 Task: Manage the "Related record list" page variations in the site builder.
Action: Mouse moved to (960, 74)
Screenshot: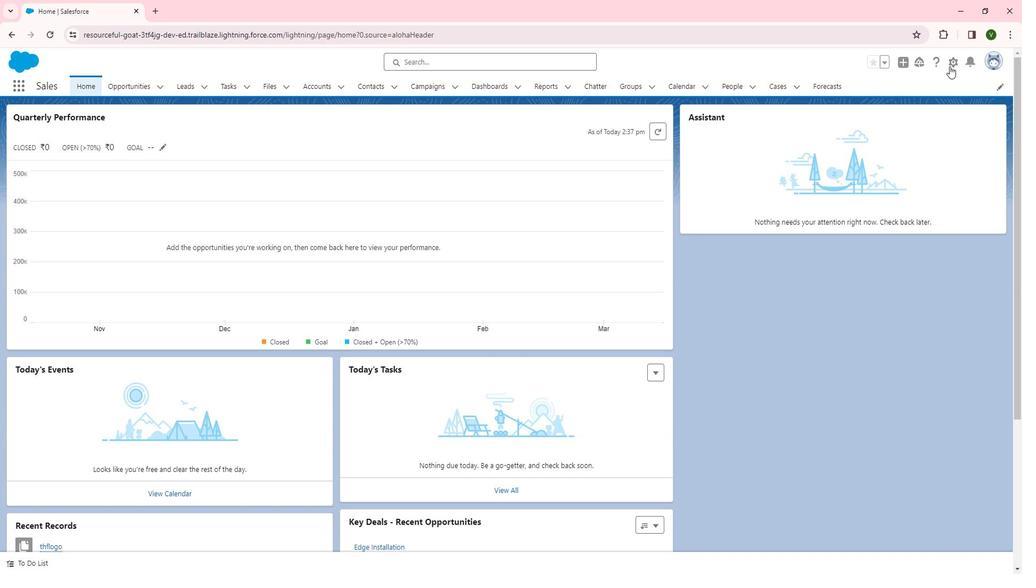 
Action: Mouse pressed left at (960, 74)
Screenshot: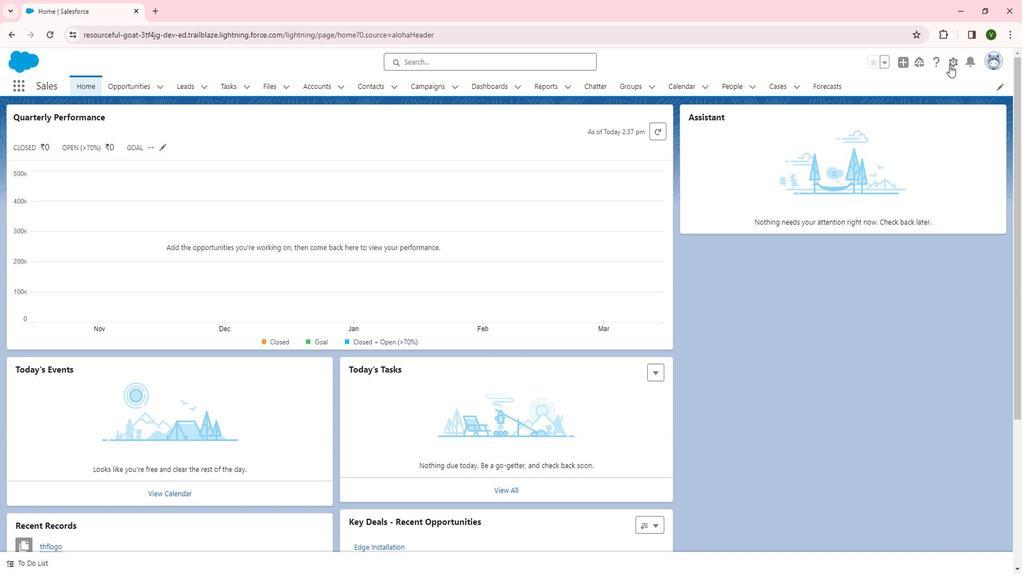 
Action: Mouse moved to (919, 105)
Screenshot: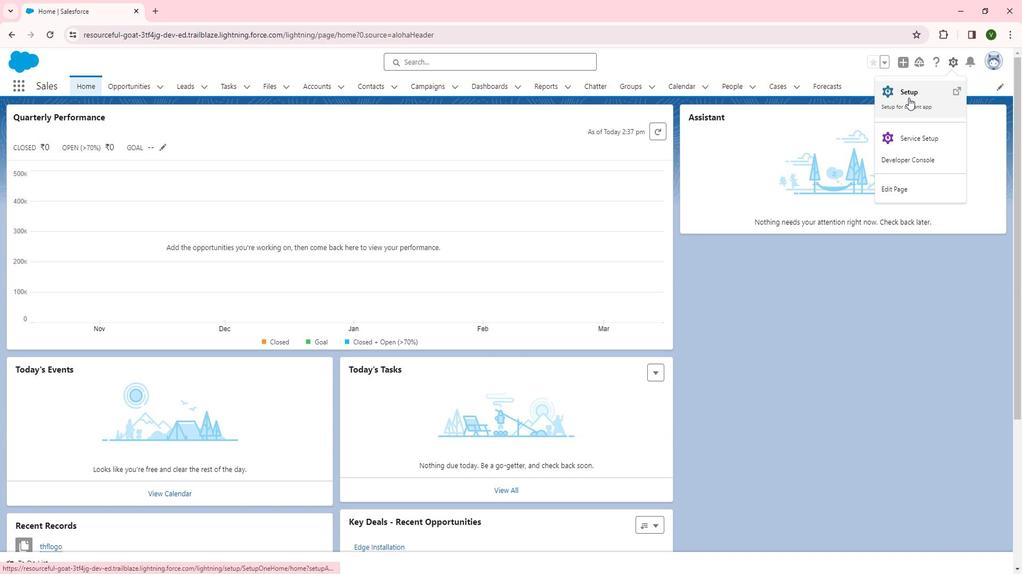 
Action: Mouse pressed left at (919, 105)
Screenshot: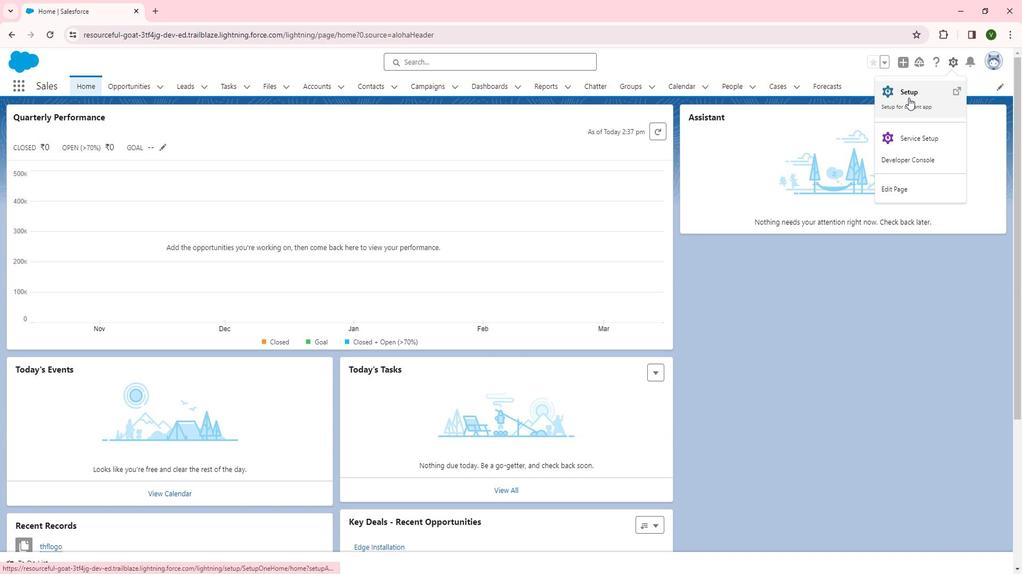 
Action: Mouse moved to (40, 434)
Screenshot: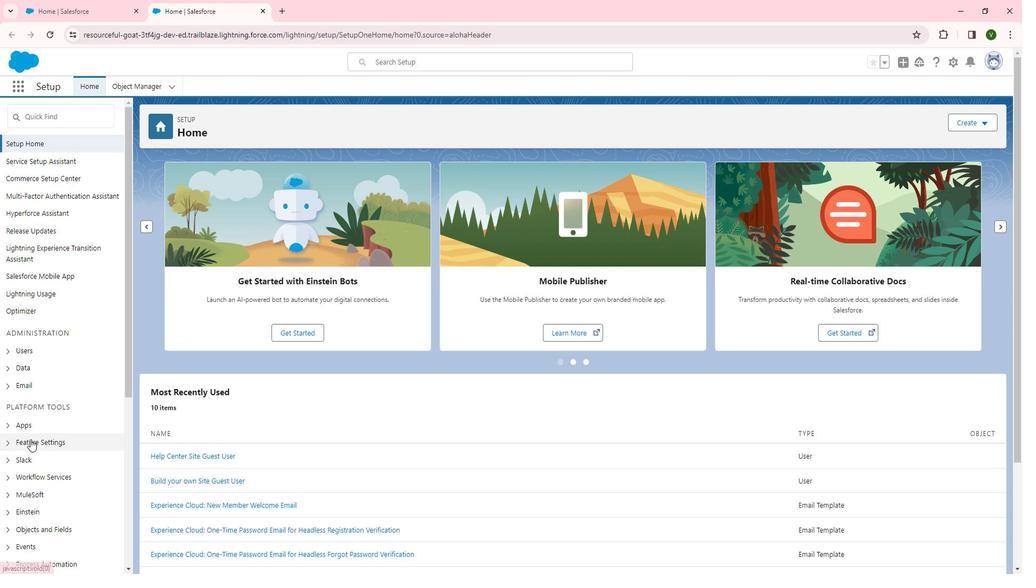 
Action: Mouse pressed left at (40, 434)
Screenshot: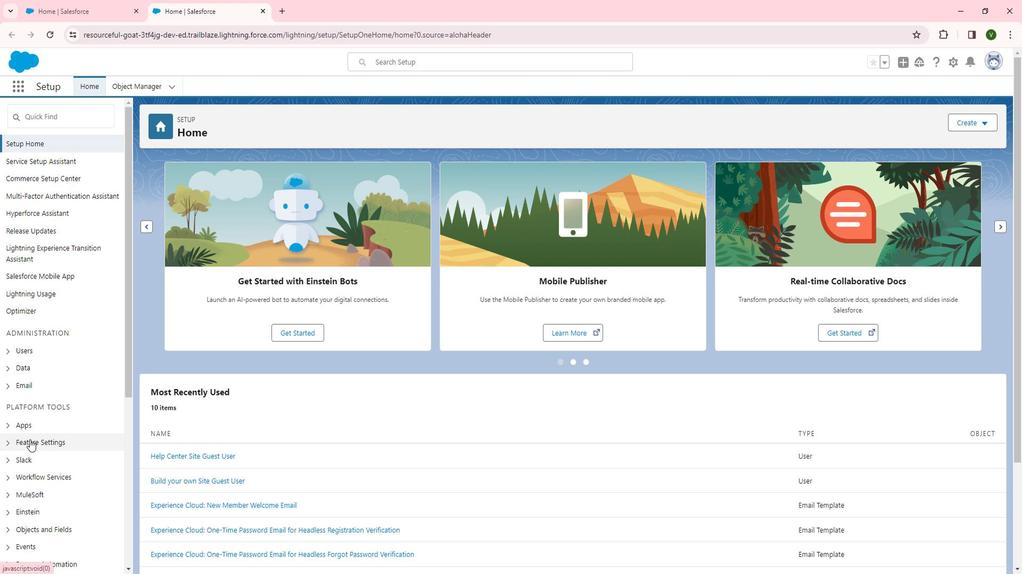 
Action: Mouse scrolled (40, 434) with delta (0, 0)
Screenshot: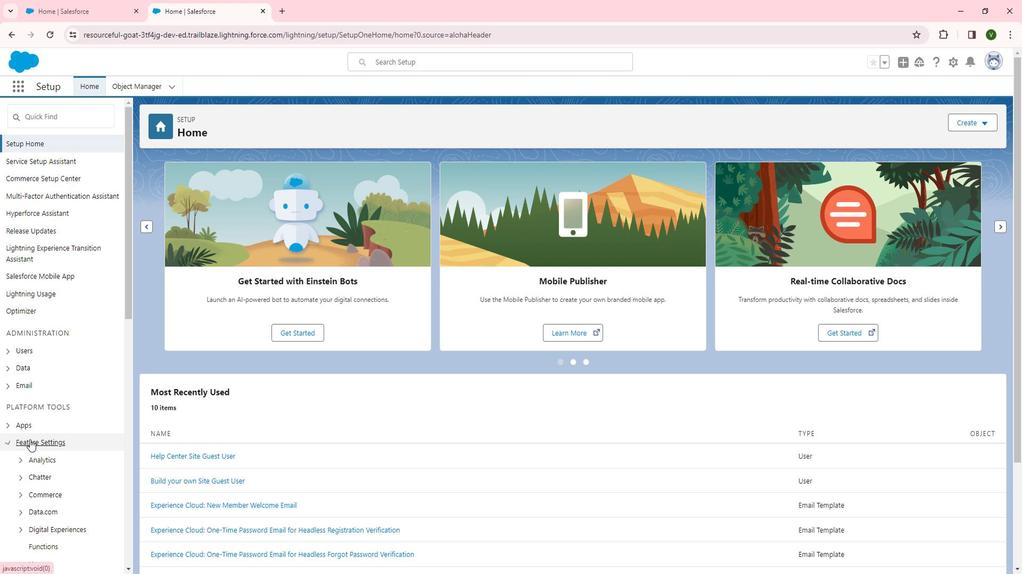 
Action: Mouse moved to (43, 434)
Screenshot: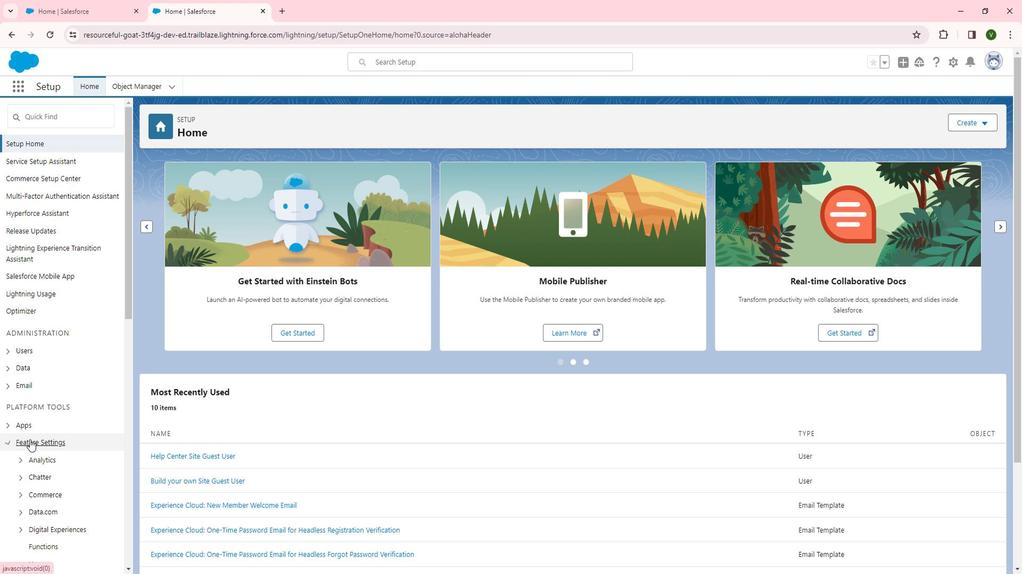 
Action: Mouse scrolled (43, 434) with delta (0, 0)
Screenshot: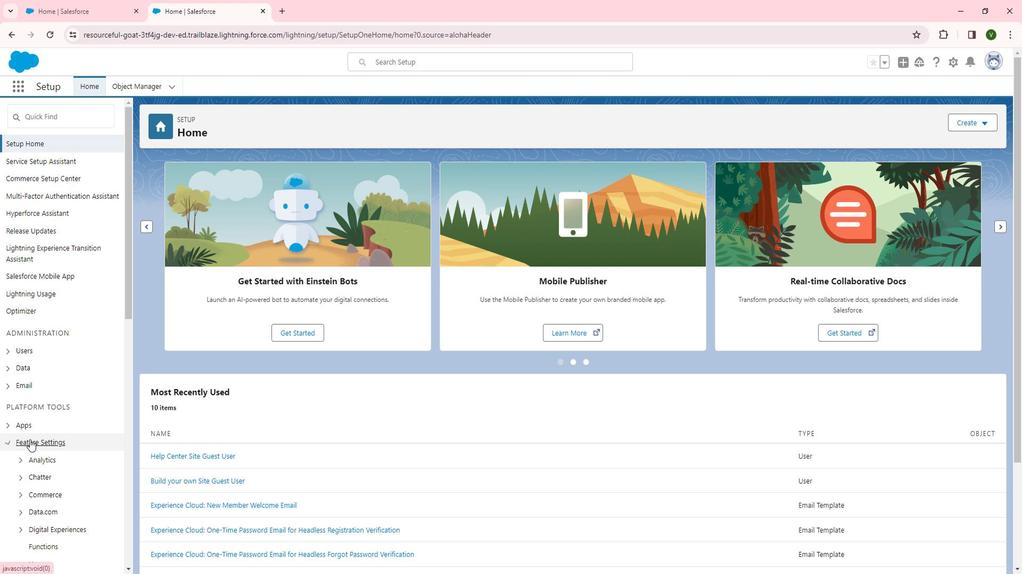 
Action: Mouse moved to (45, 432)
Screenshot: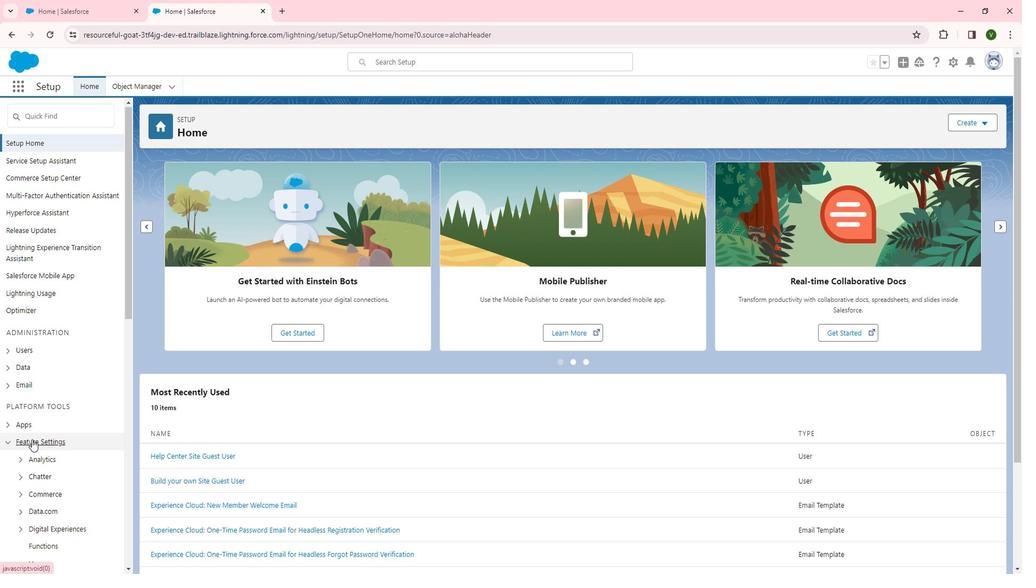 
Action: Mouse scrolled (45, 431) with delta (0, 0)
Screenshot: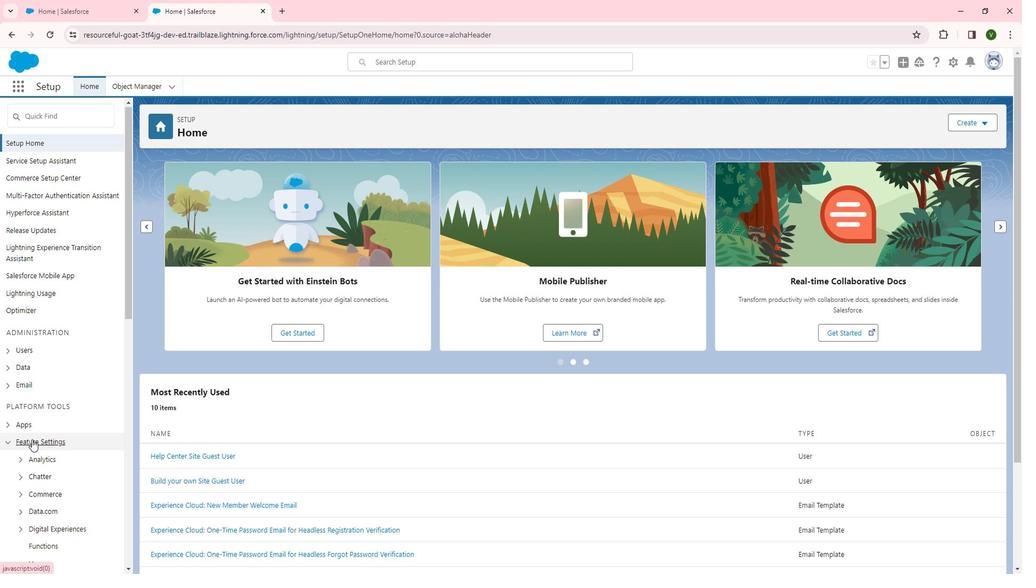
Action: Mouse moved to (47, 430)
Screenshot: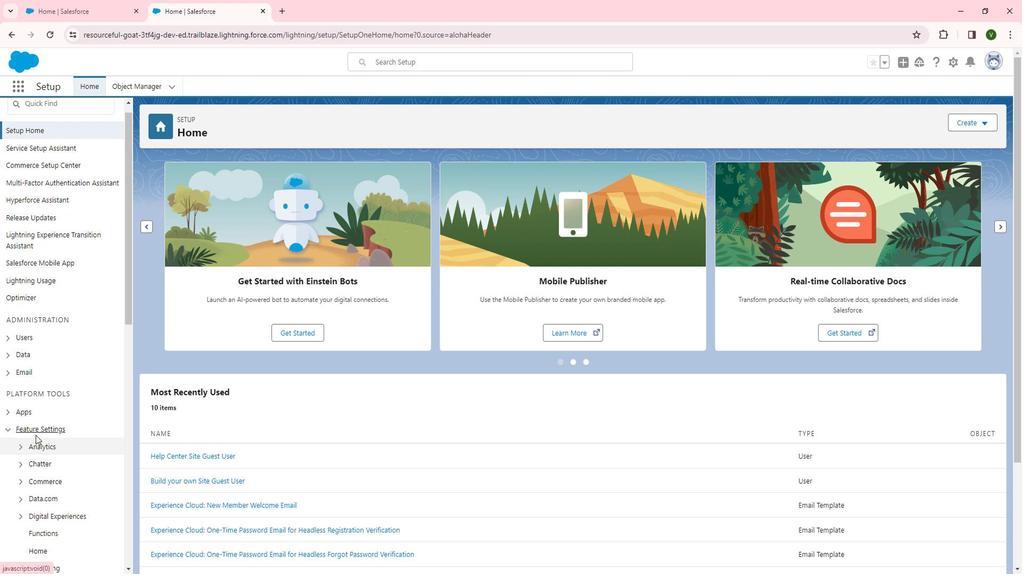 
Action: Mouse scrolled (47, 429) with delta (0, 0)
Screenshot: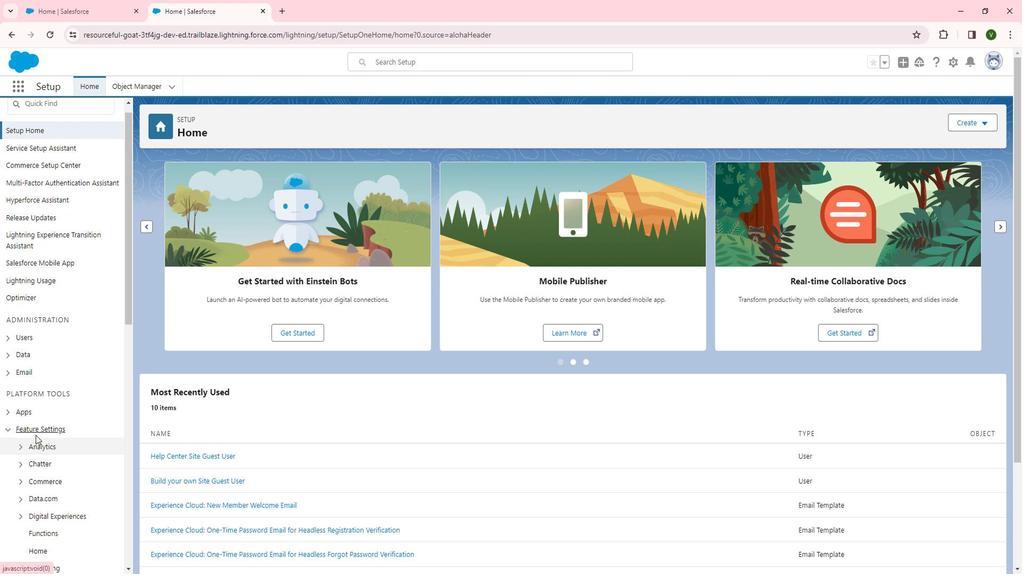 
Action: Mouse moved to (68, 309)
Screenshot: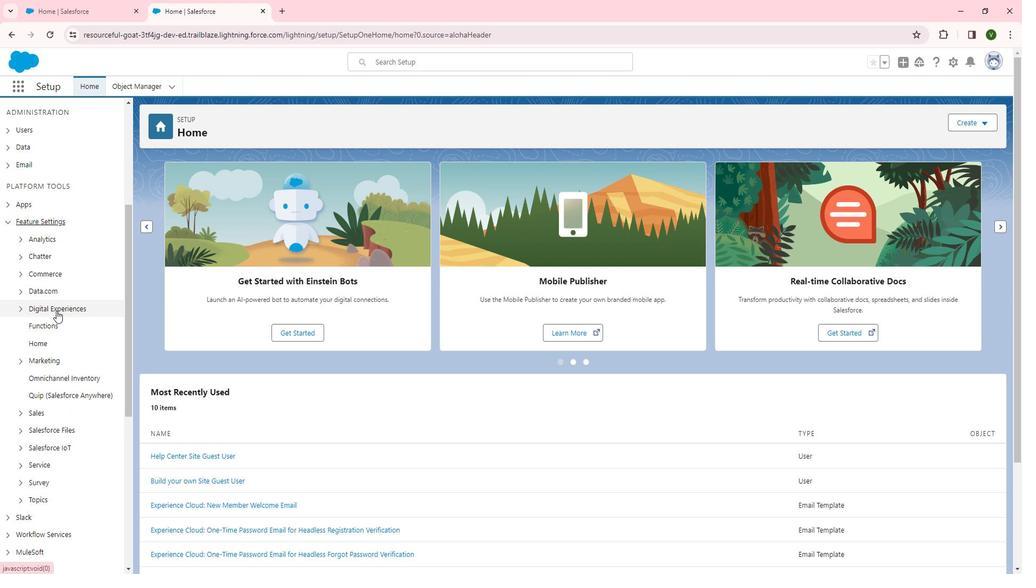 
Action: Mouse pressed left at (68, 309)
Screenshot: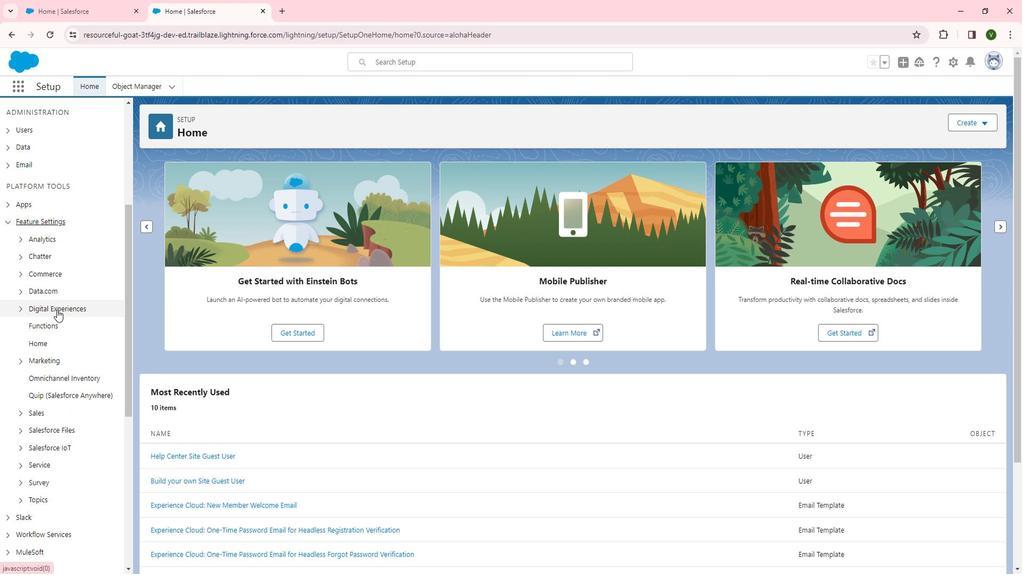 
Action: Mouse moved to (54, 328)
Screenshot: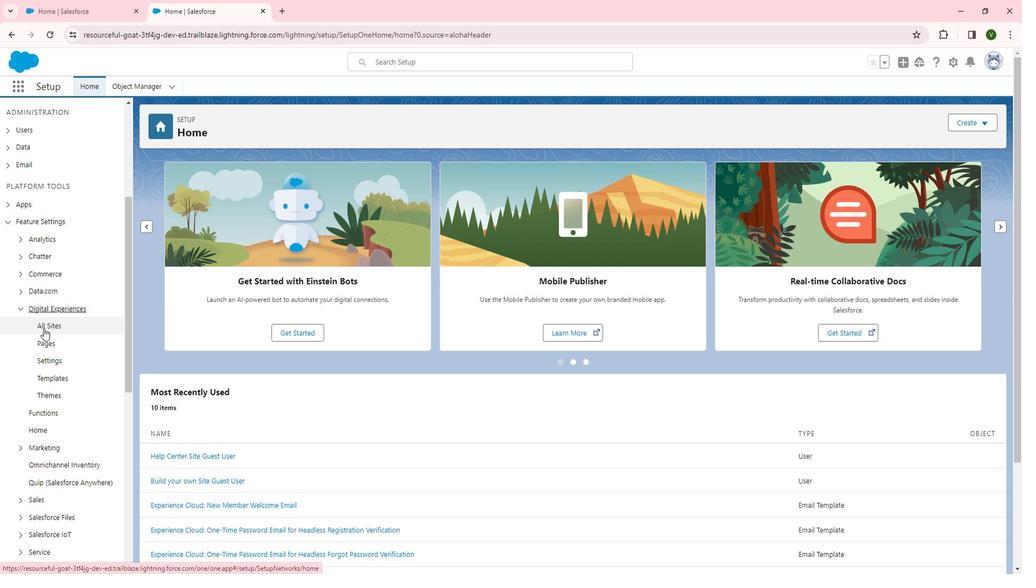 
Action: Mouse pressed left at (54, 328)
Screenshot: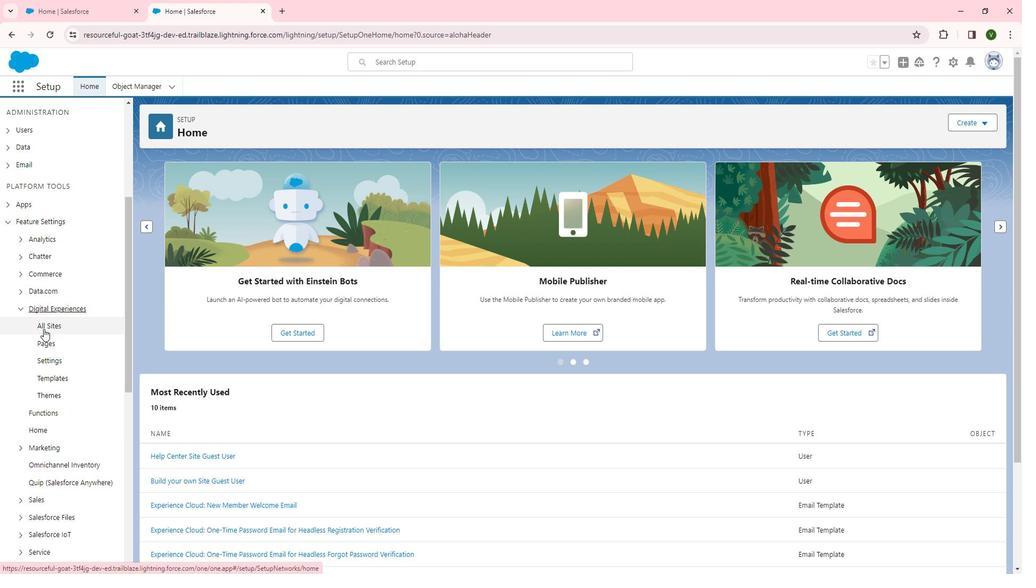 
Action: Mouse moved to (192, 282)
Screenshot: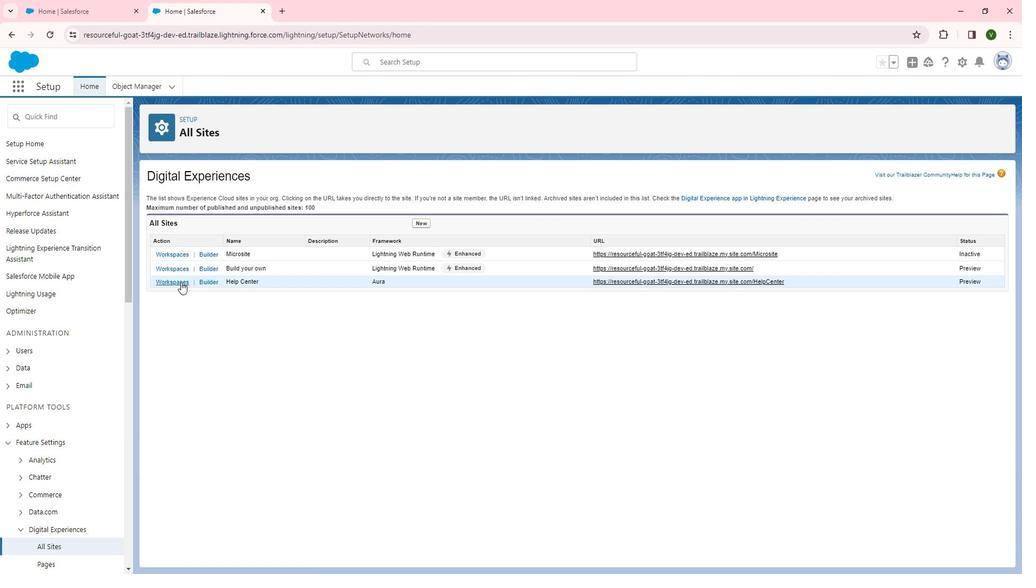 
Action: Mouse pressed left at (192, 282)
Screenshot: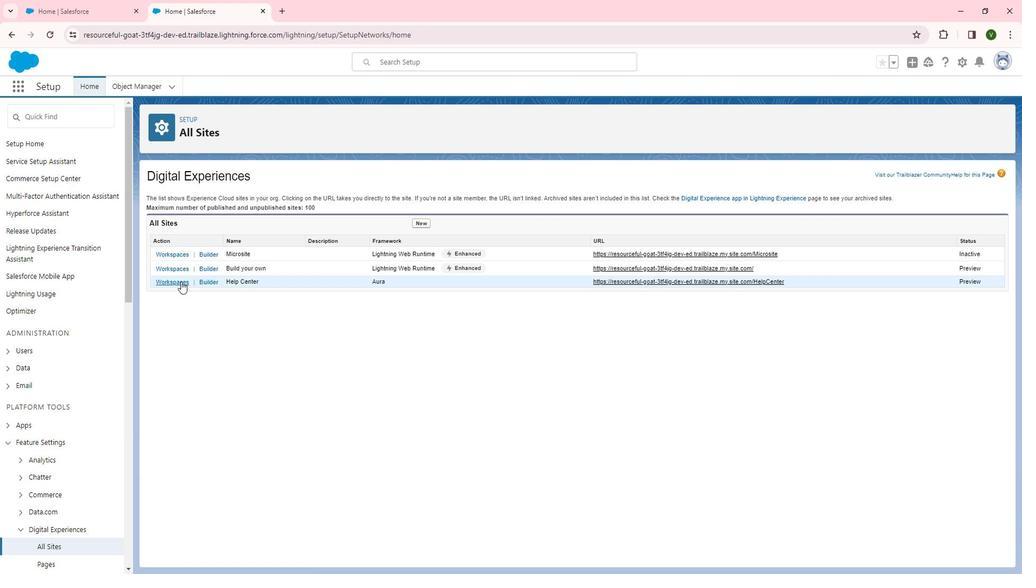 
Action: Mouse moved to (123, 229)
Screenshot: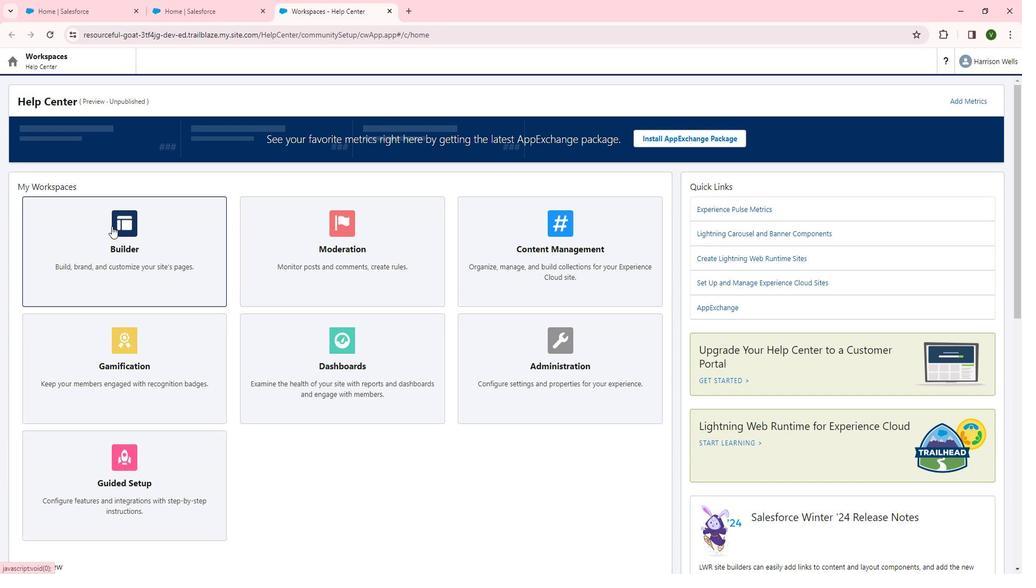 
Action: Mouse pressed left at (123, 229)
Screenshot: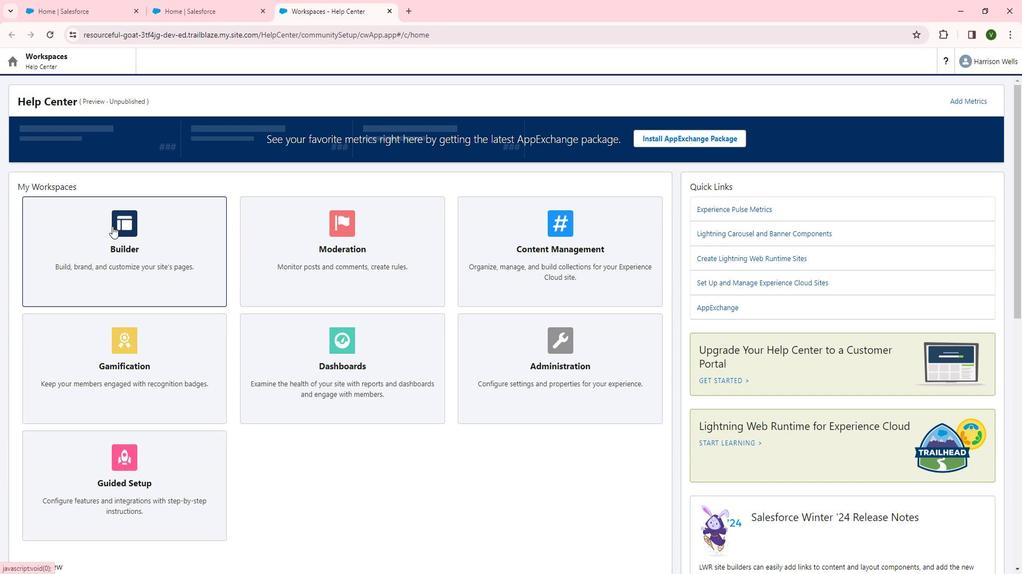 
Action: Mouse moved to (227, 82)
Screenshot: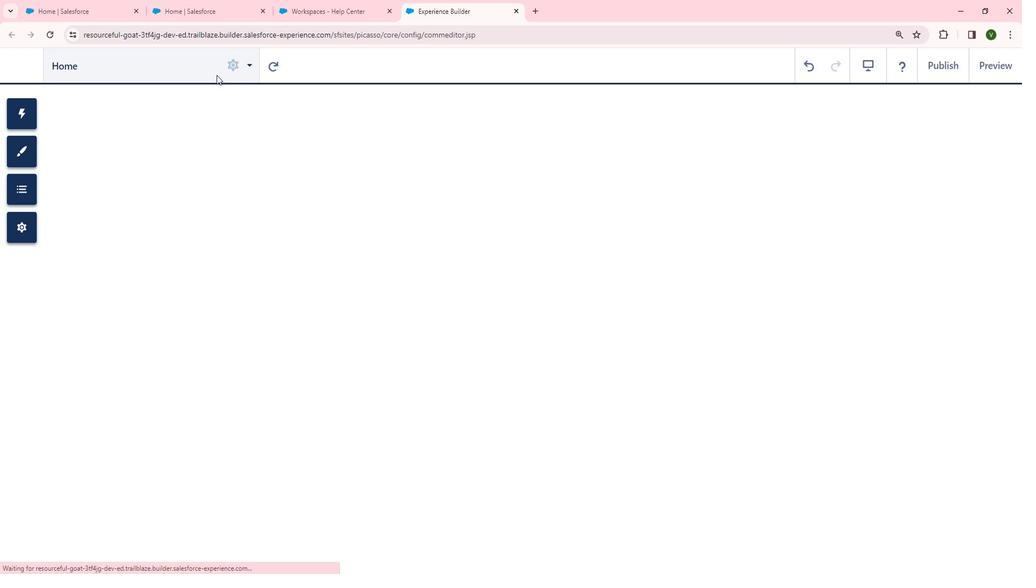 
Action: Mouse pressed left at (227, 82)
Screenshot: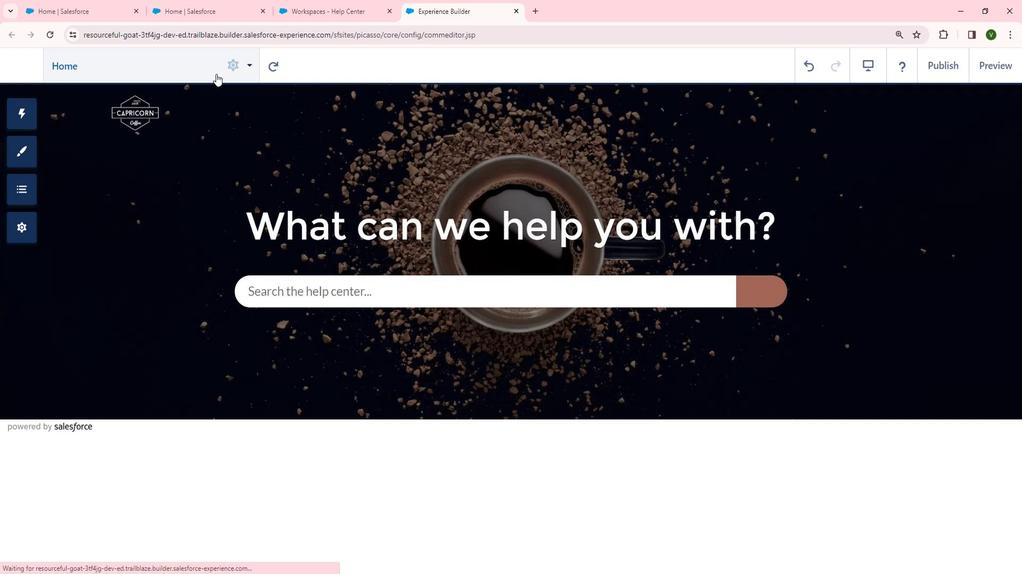 
Action: Mouse moved to (149, 353)
Screenshot: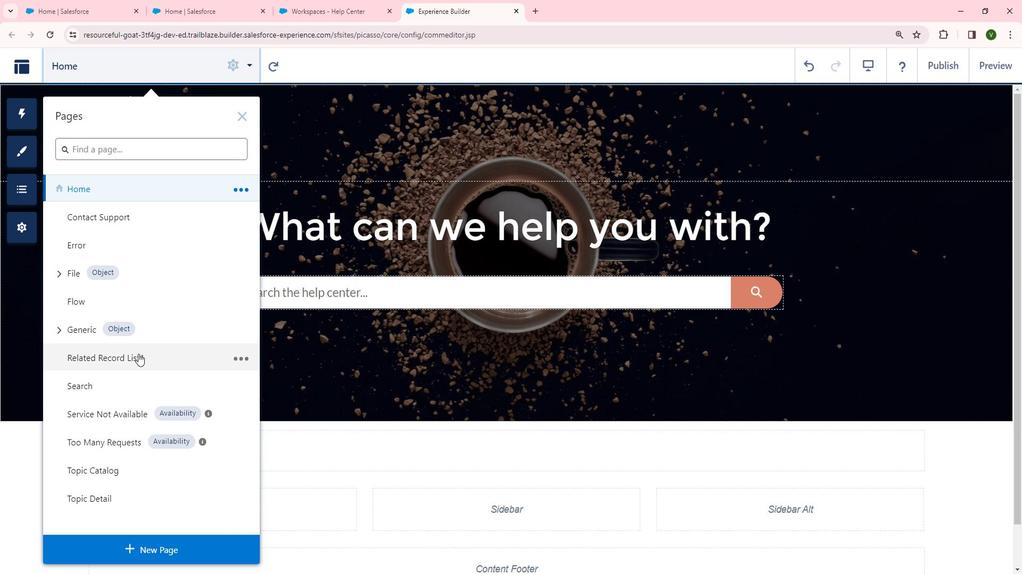 
Action: Mouse pressed left at (149, 353)
Screenshot: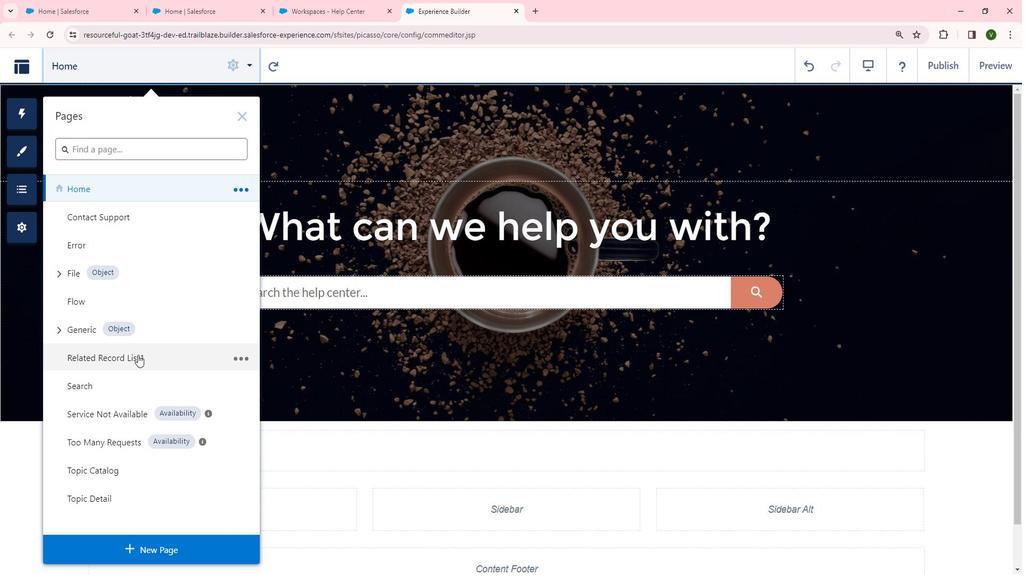 
Action: Mouse moved to (230, 76)
Screenshot: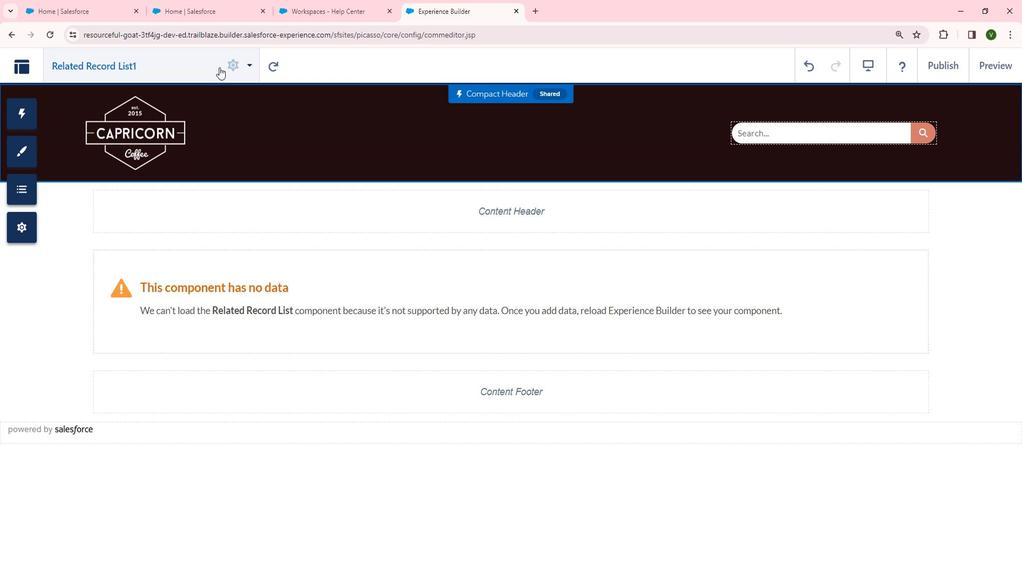 
Action: Mouse pressed left at (230, 76)
Screenshot: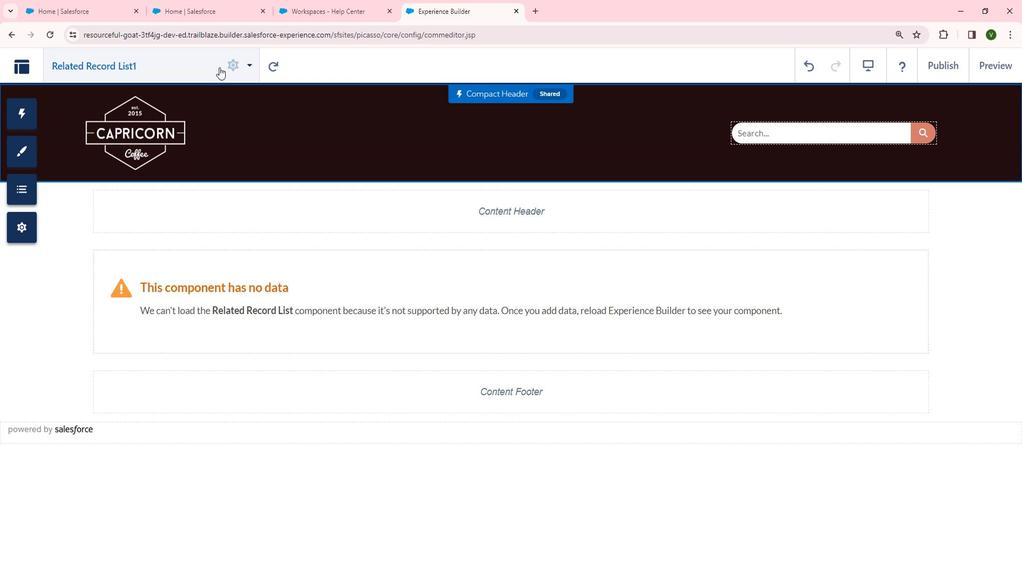 
Action: Mouse moved to (248, 357)
Screenshot: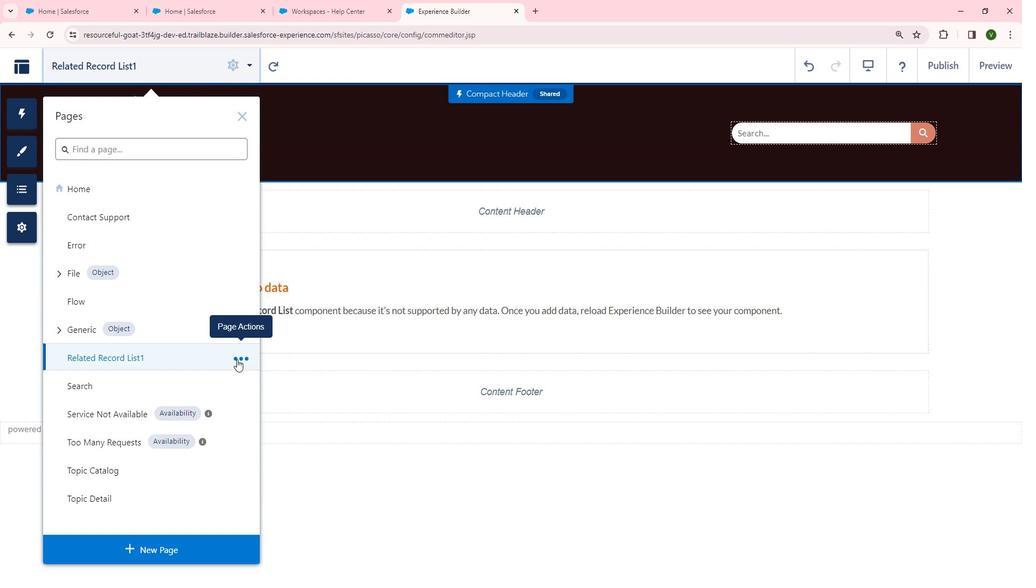 
Action: Mouse pressed left at (248, 357)
Screenshot: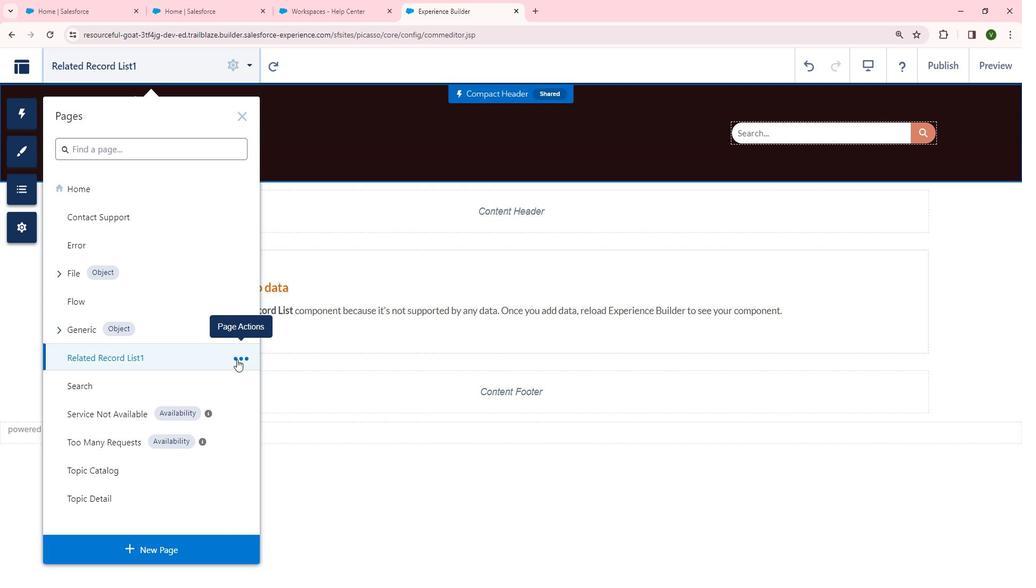 
Action: Mouse moved to (346, 319)
Screenshot: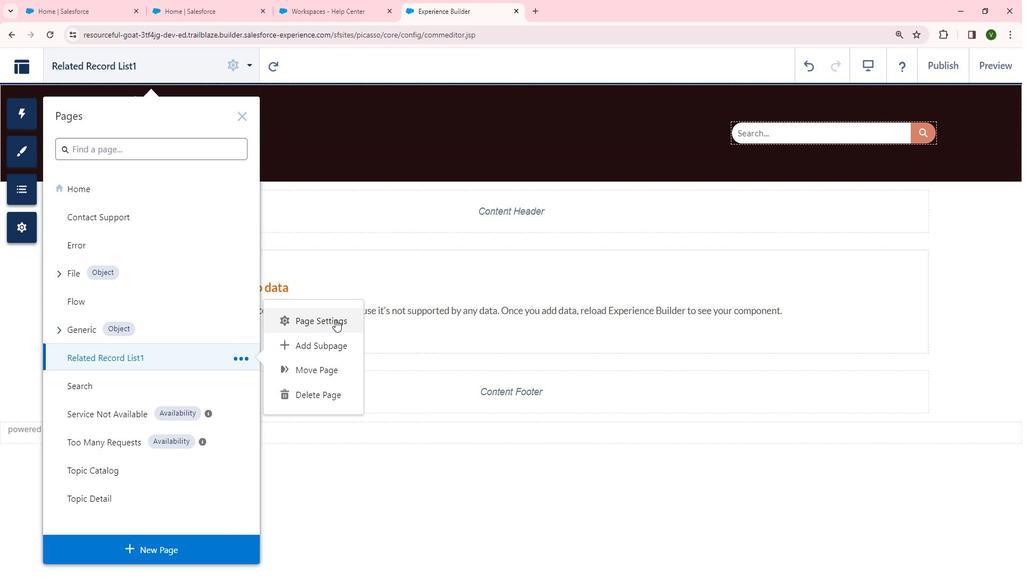 
Action: Mouse pressed left at (346, 319)
Screenshot: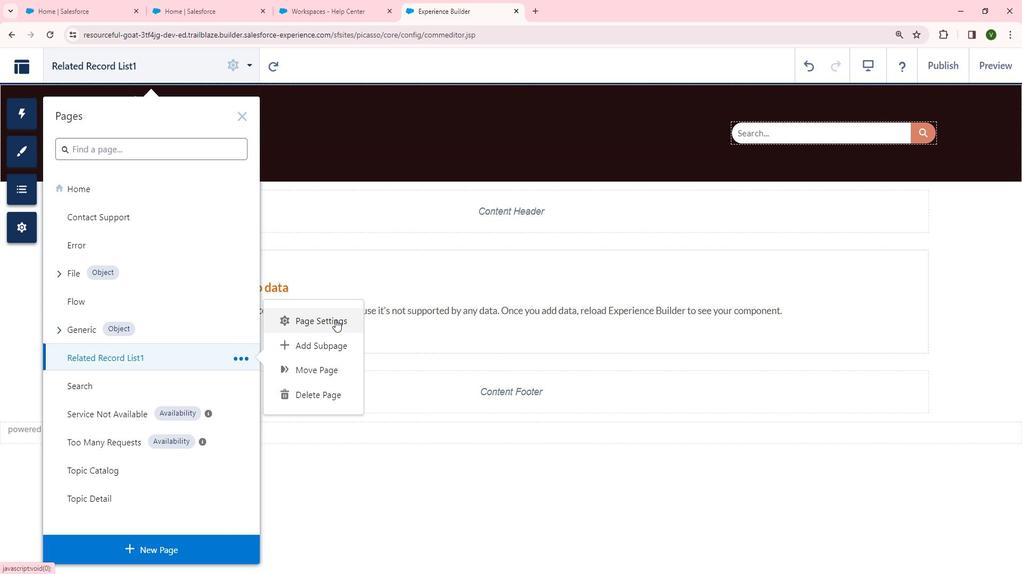 
Action: Mouse moved to (446, 118)
Screenshot: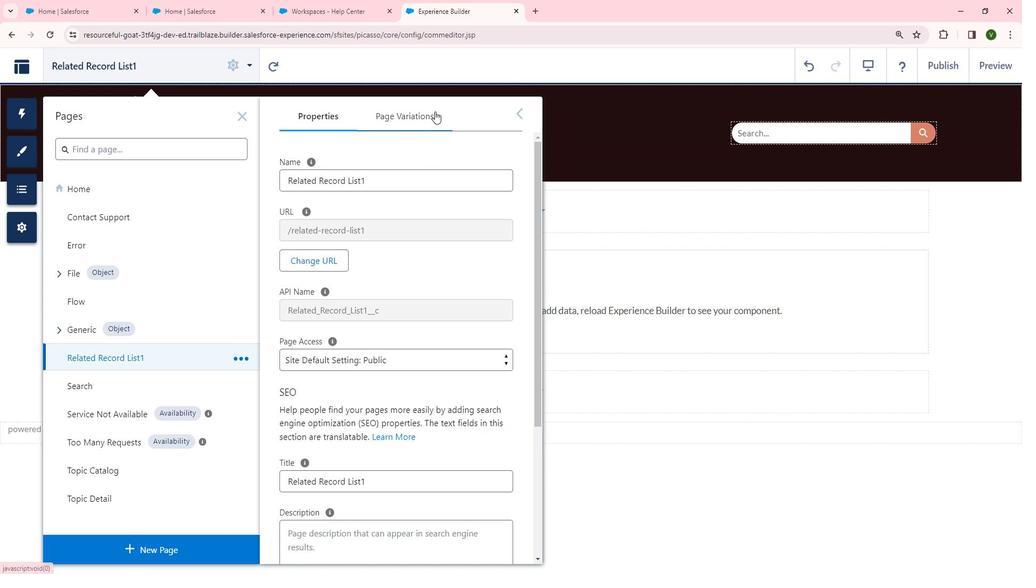 
Action: Mouse pressed left at (446, 118)
Screenshot: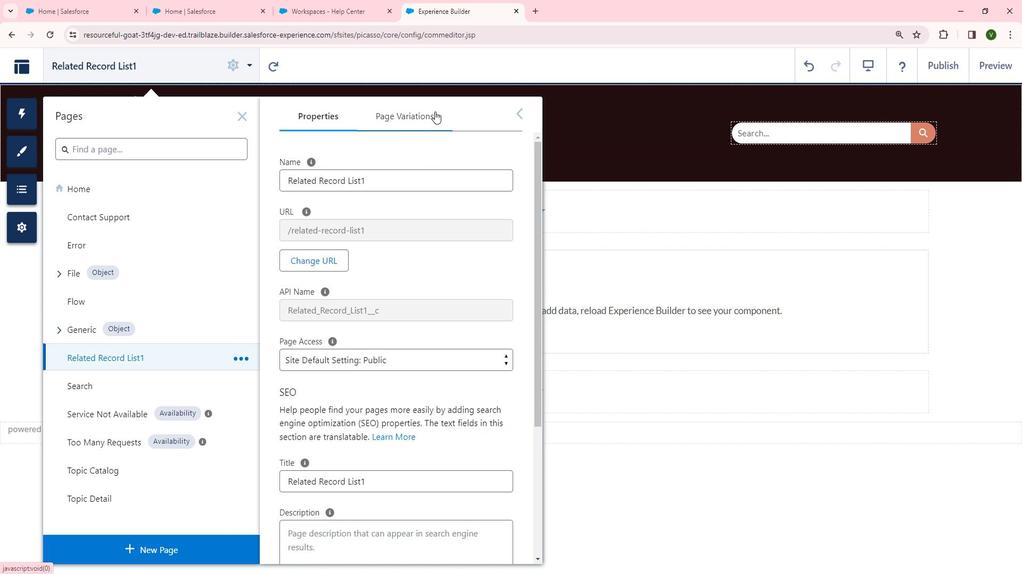
Action: Mouse moved to (545, 281)
Screenshot: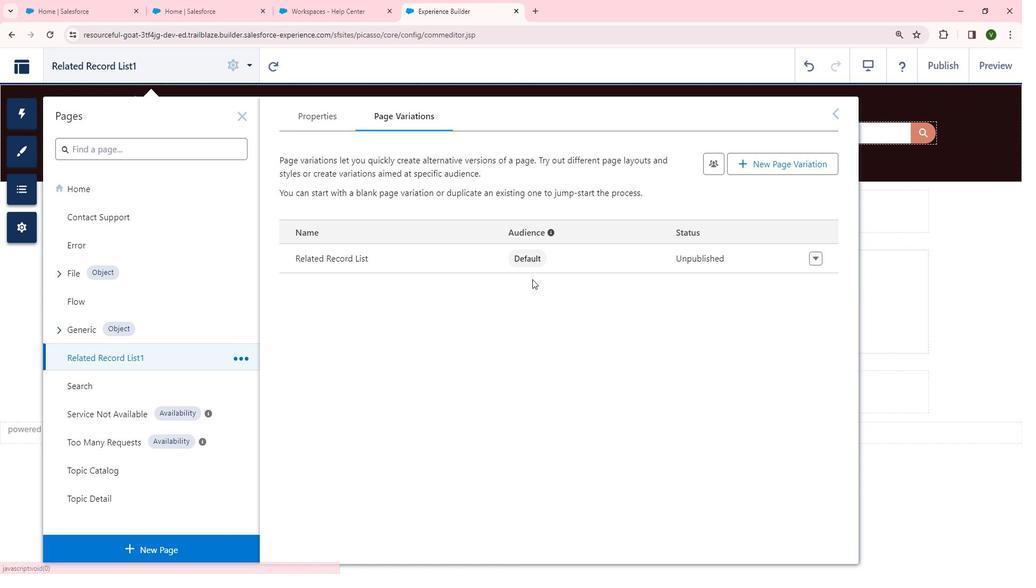 
